 Task: Look for products in the category "Bath" that are on sale.
Action: Mouse moved to (341, 166)
Screenshot: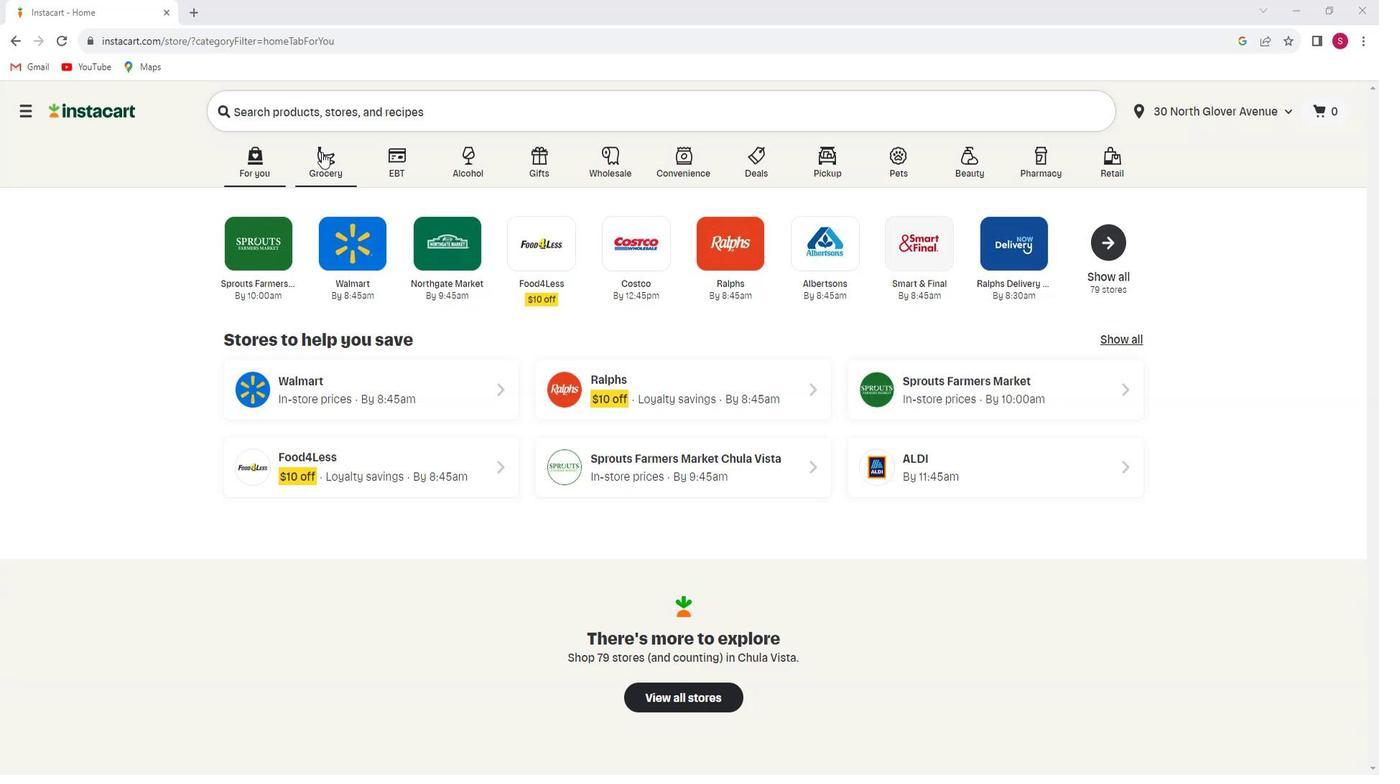 
Action: Mouse pressed left at (341, 166)
Screenshot: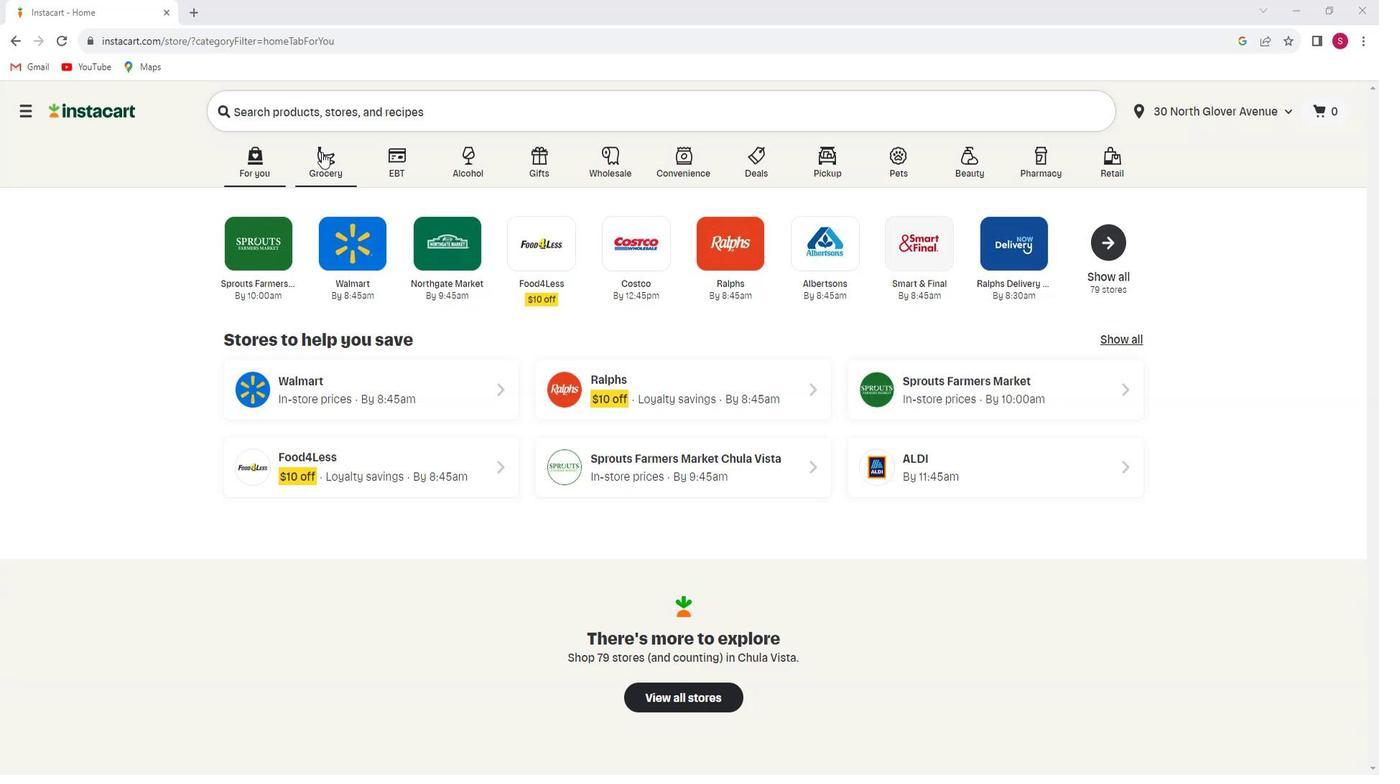 
Action: Mouse moved to (333, 432)
Screenshot: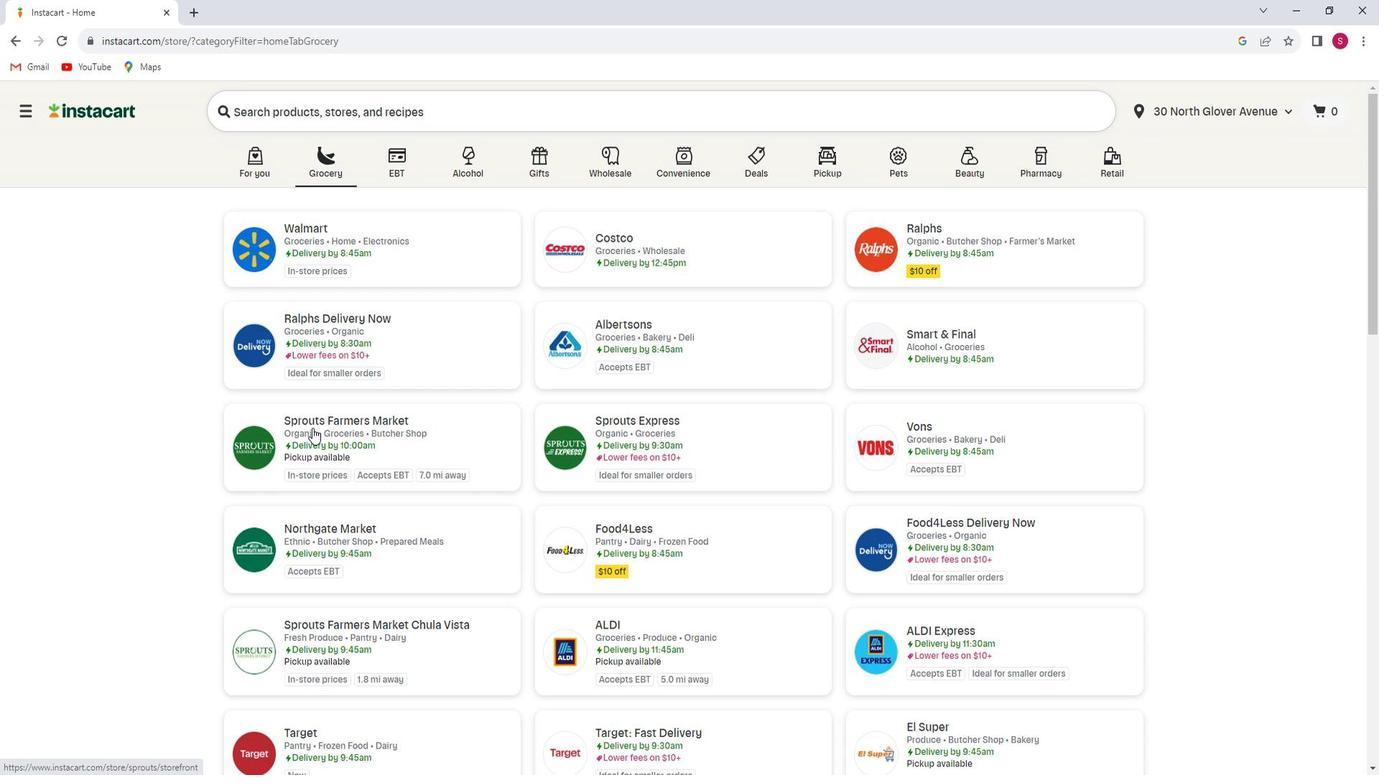 
Action: Mouse pressed left at (333, 432)
Screenshot: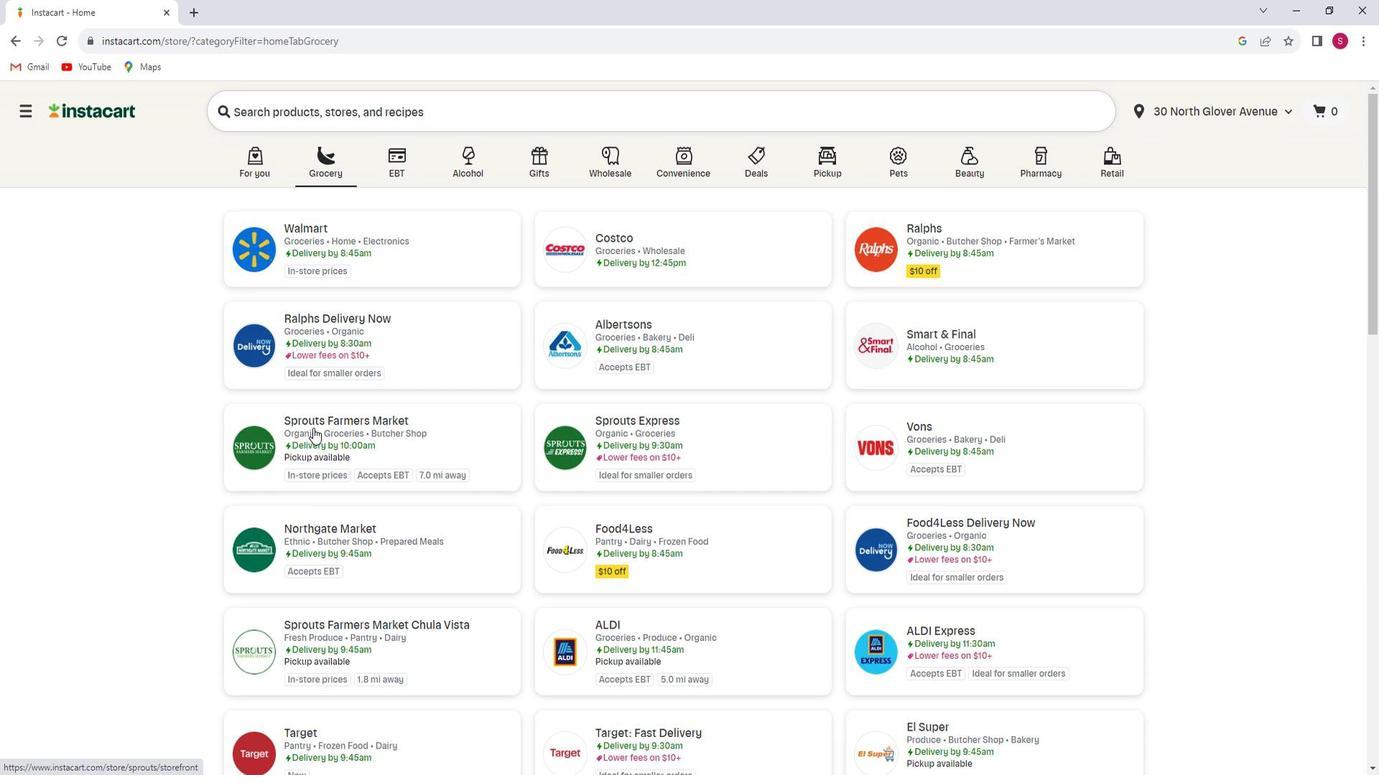 
Action: Mouse moved to (134, 418)
Screenshot: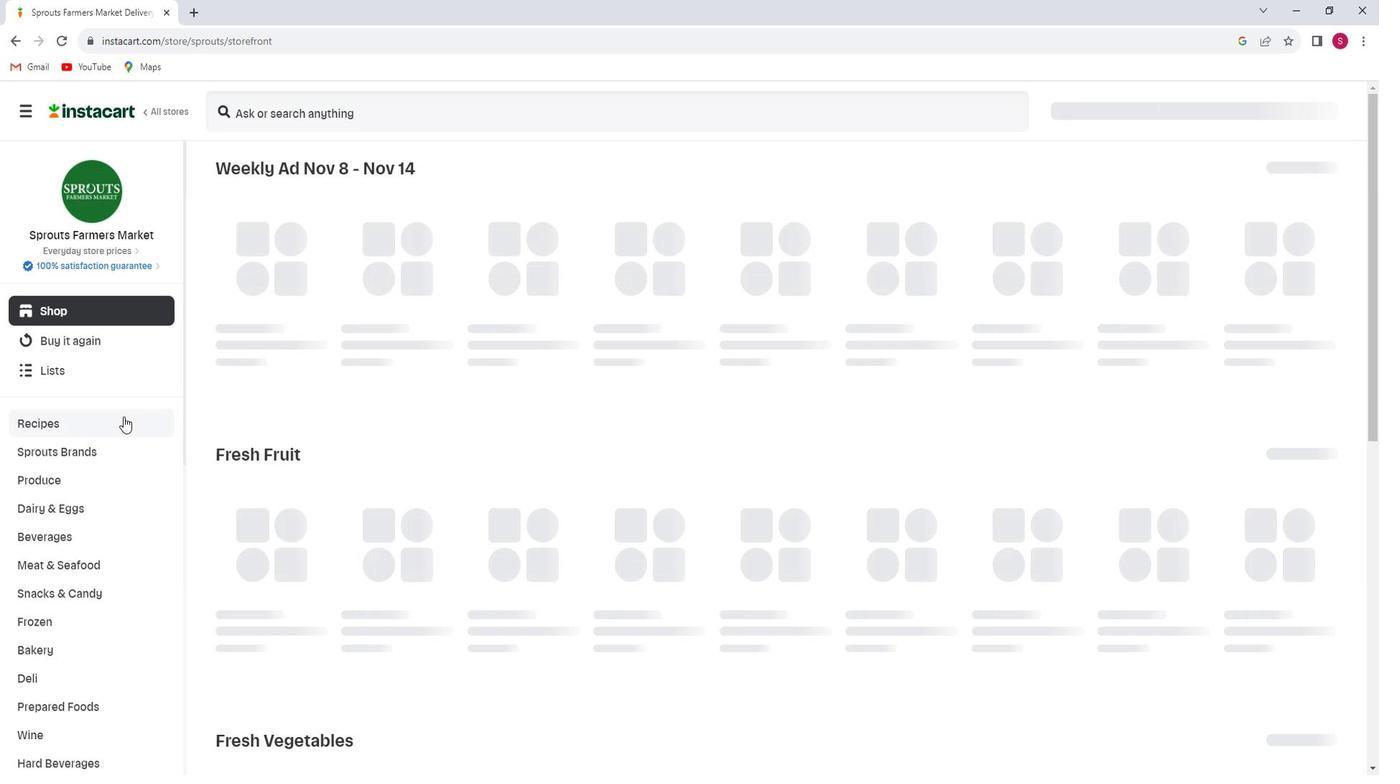 
Action: Mouse scrolled (134, 418) with delta (0, 0)
Screenshot: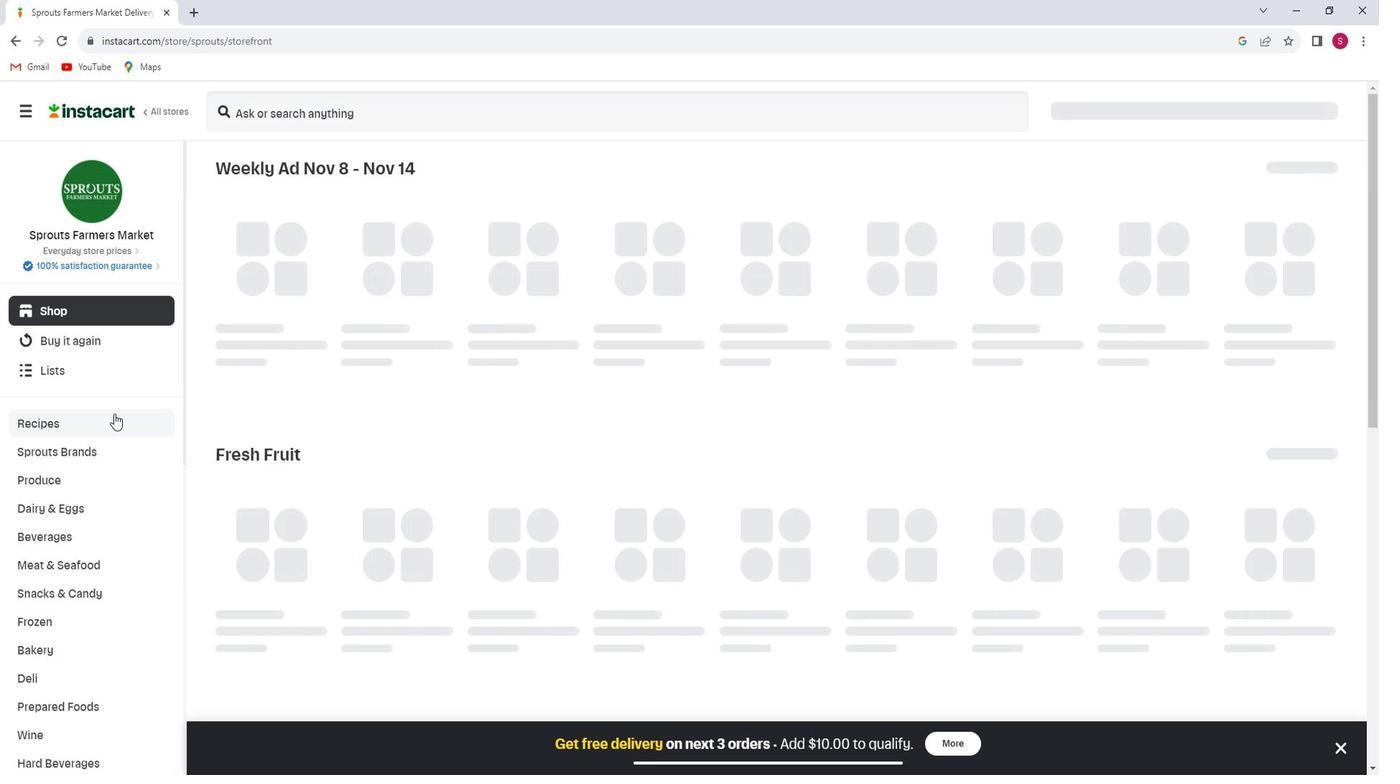 
Action: Mouse scrolled (134, 418) with delta (0, 0)
Screenshot: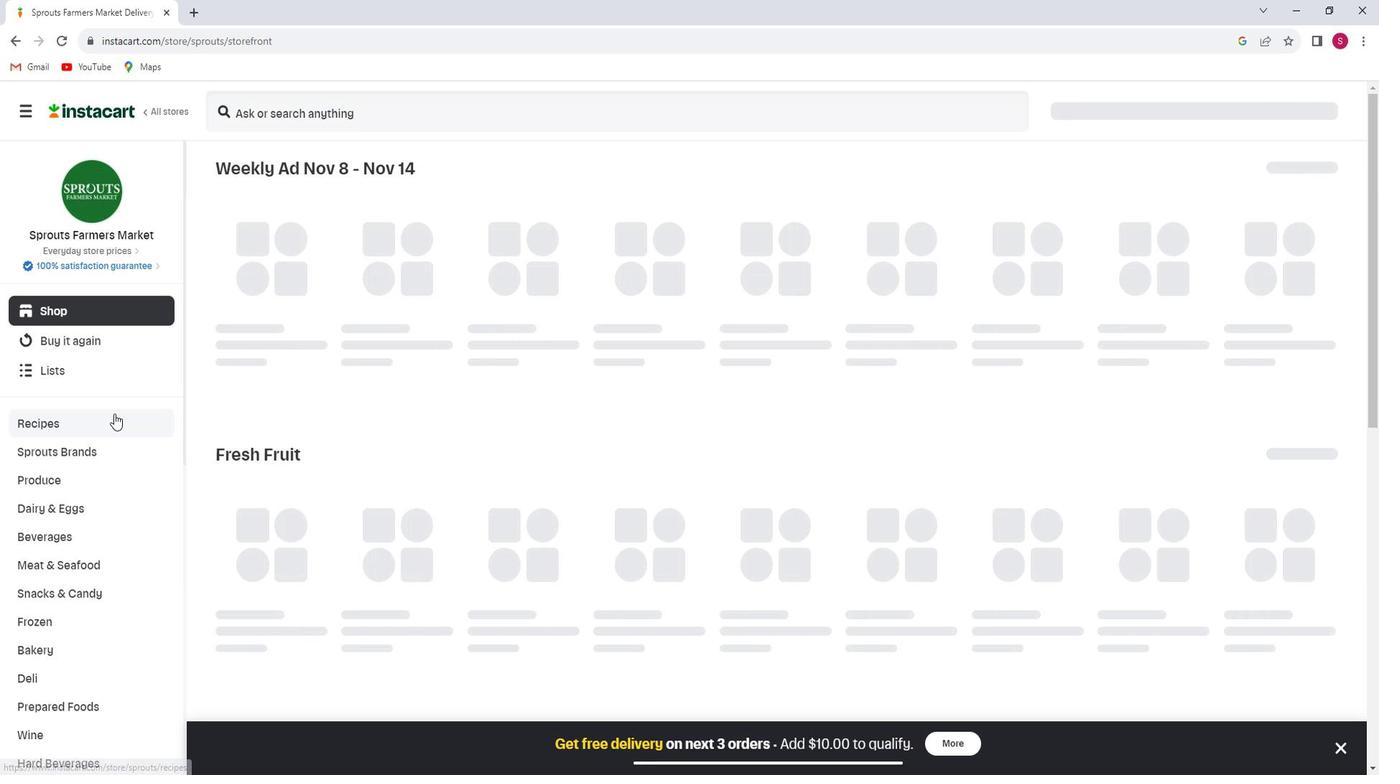 
Action: Mouse scrolled (134, 418) with delta (0, 0)
Screenshot: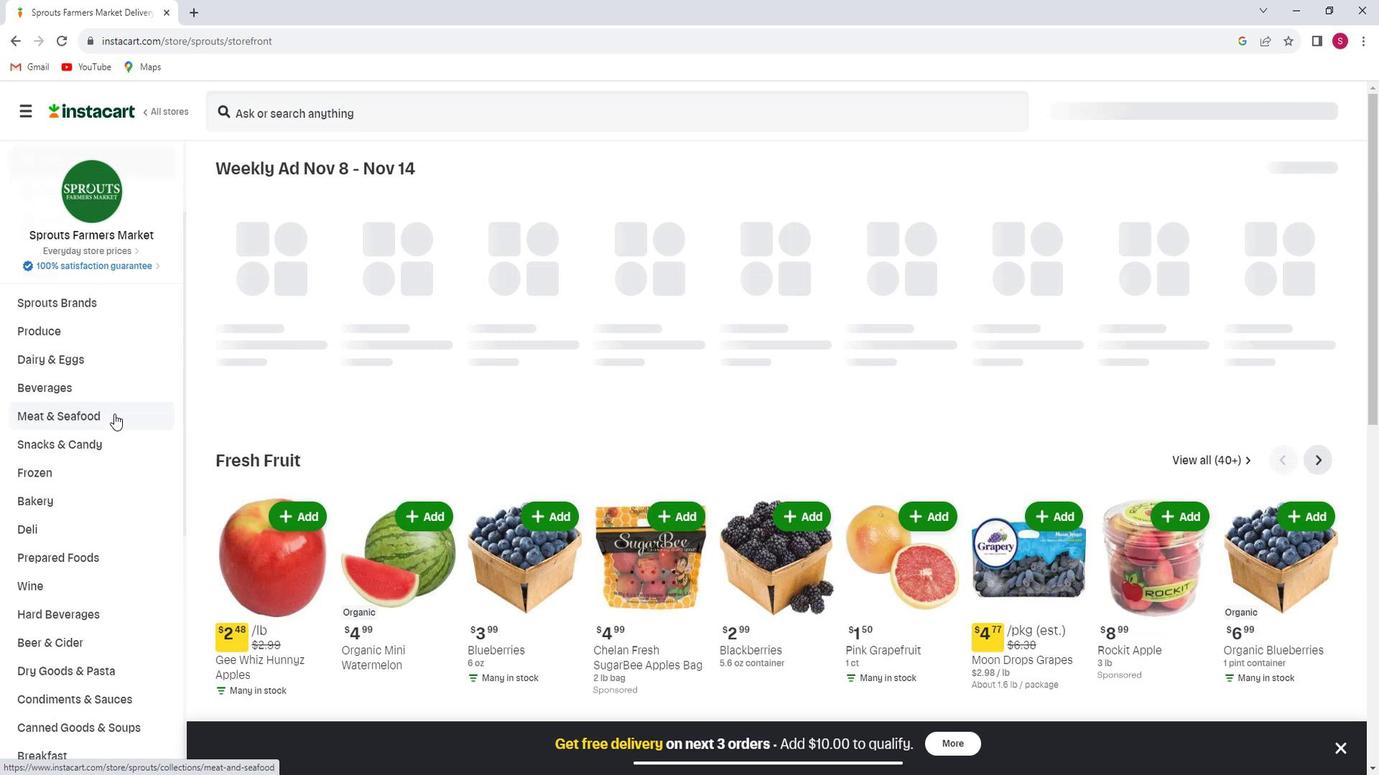 
Action: Mouse scrolled (134, 418) with delta (0, 0)
Screenshot: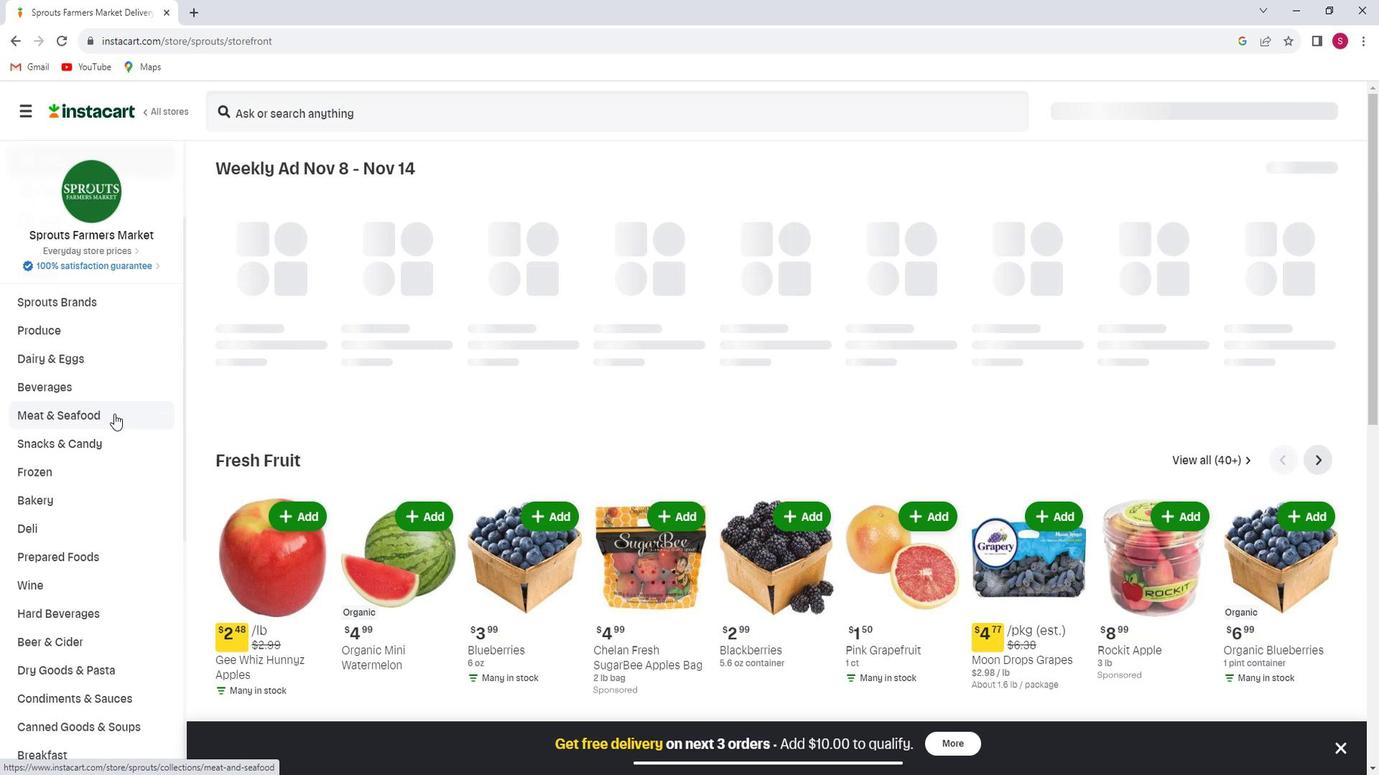 
Action: Mouse scrolled (134, 418) with delta (0, 0)
Screenshot: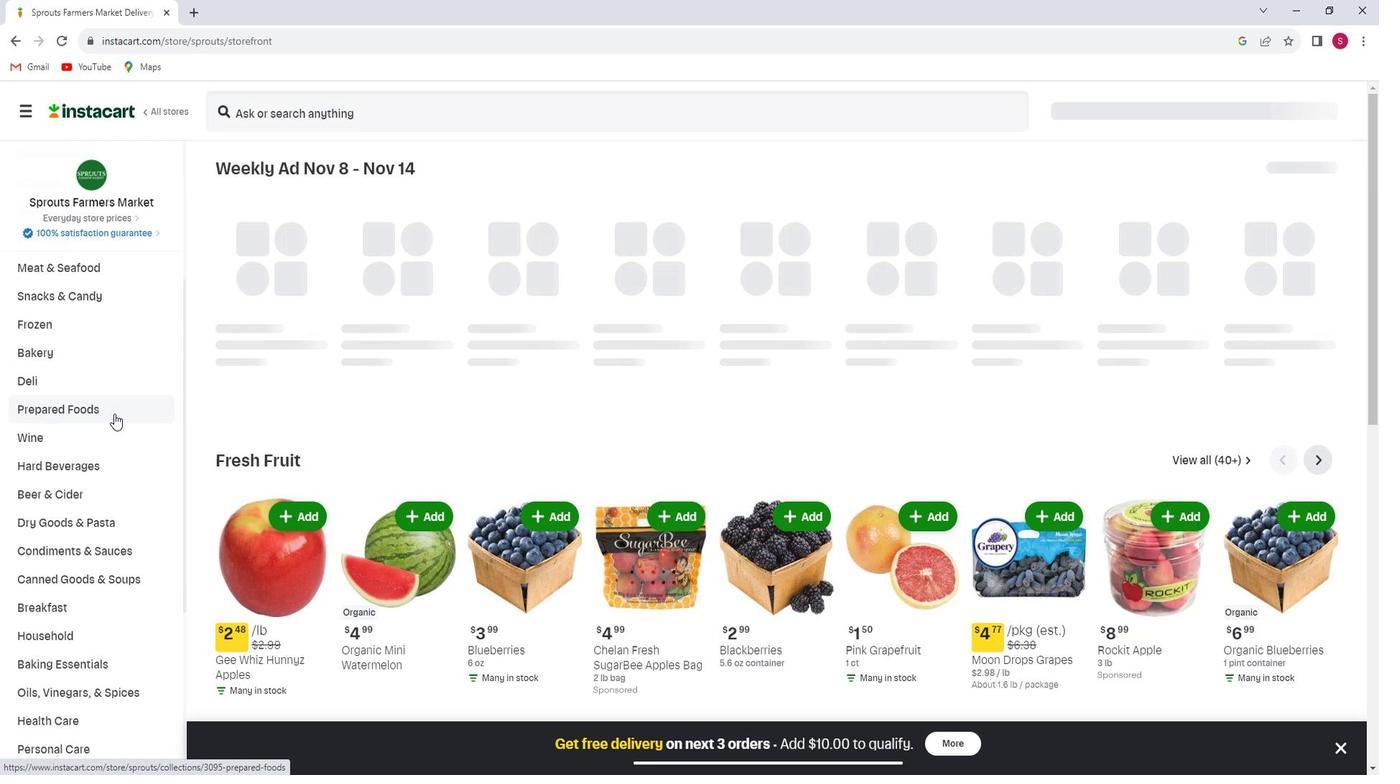 
Action: Mouse moved to (49, 369)
Screenshot: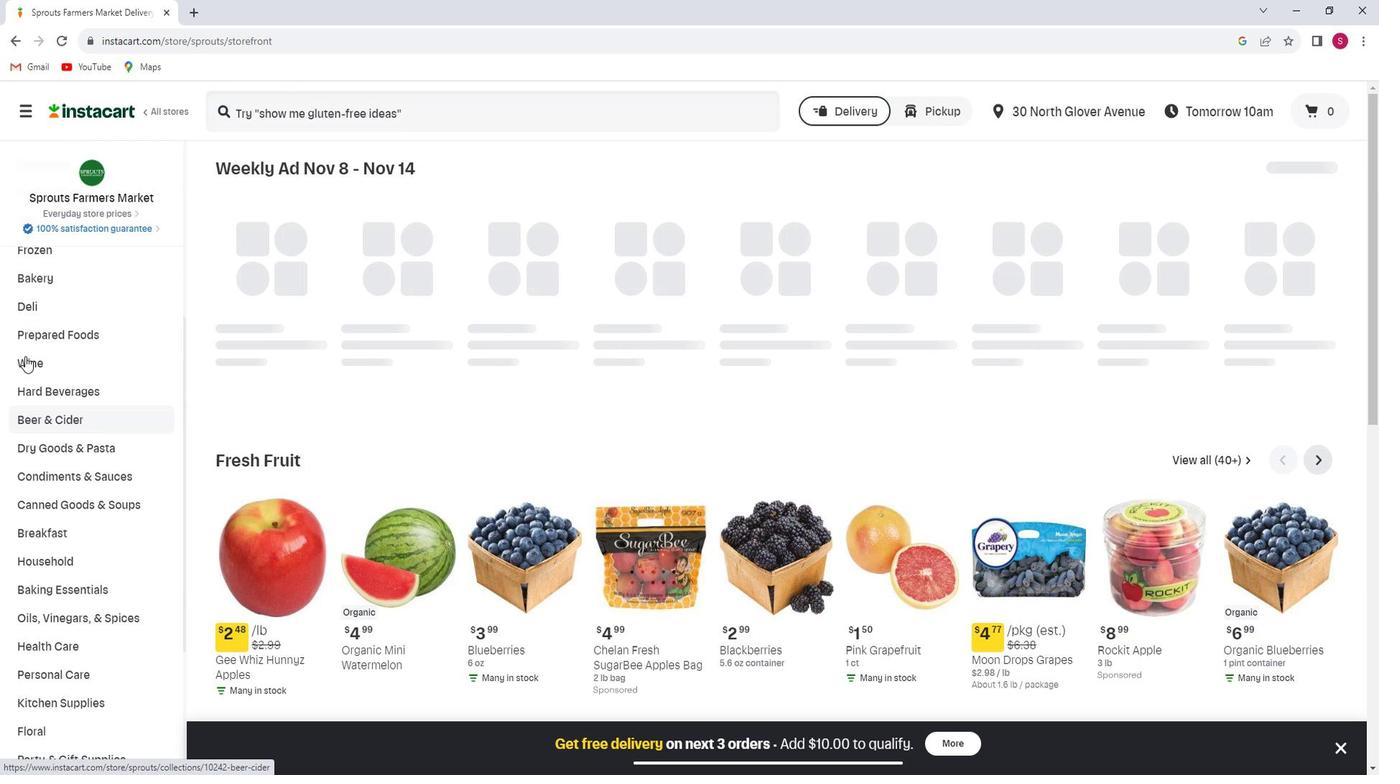 
Action: Mouse scrolled (49, 368) with delta (0, 0)
Screenshot: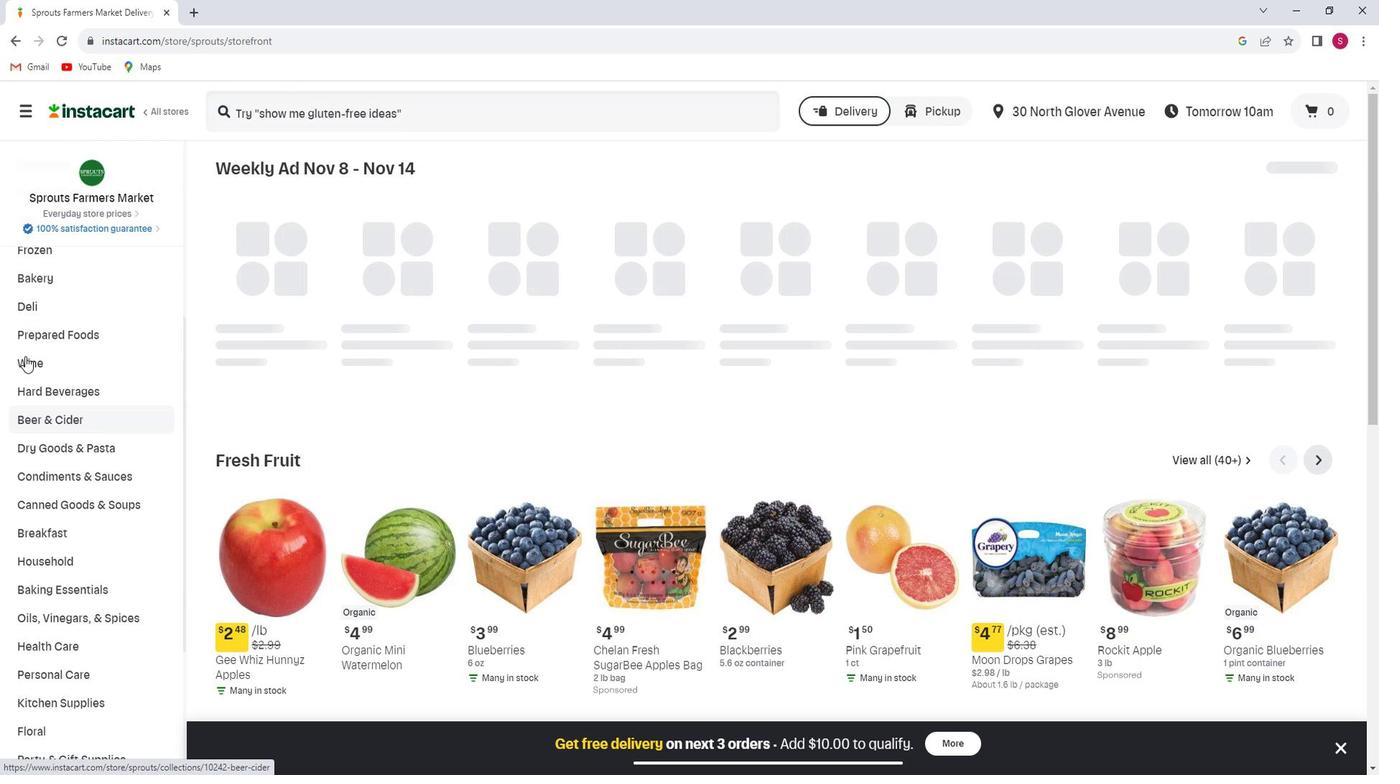 
Action: Mouse moved to (82, 402)
Screenshot: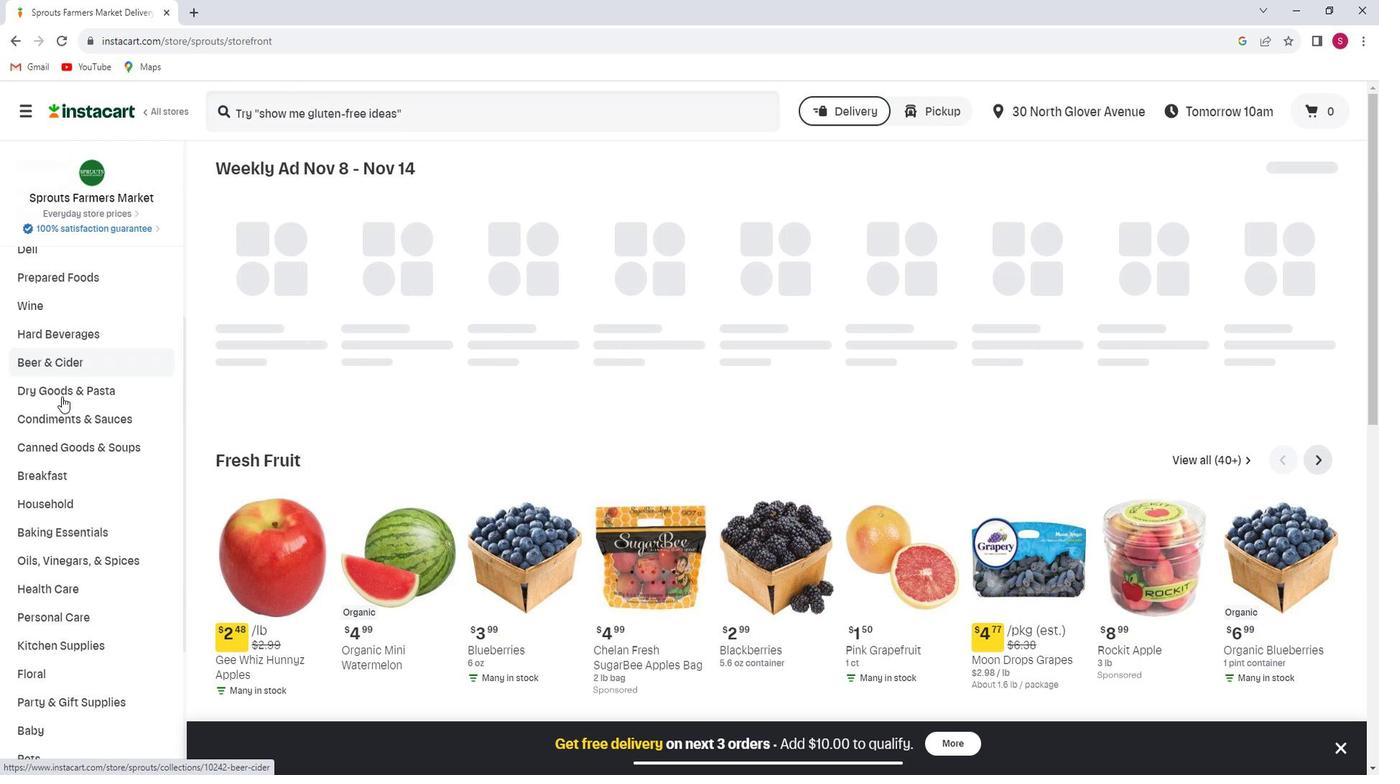 
Action: Mouse scrolled (82, 402) with delta (0, 0)
Screenshot: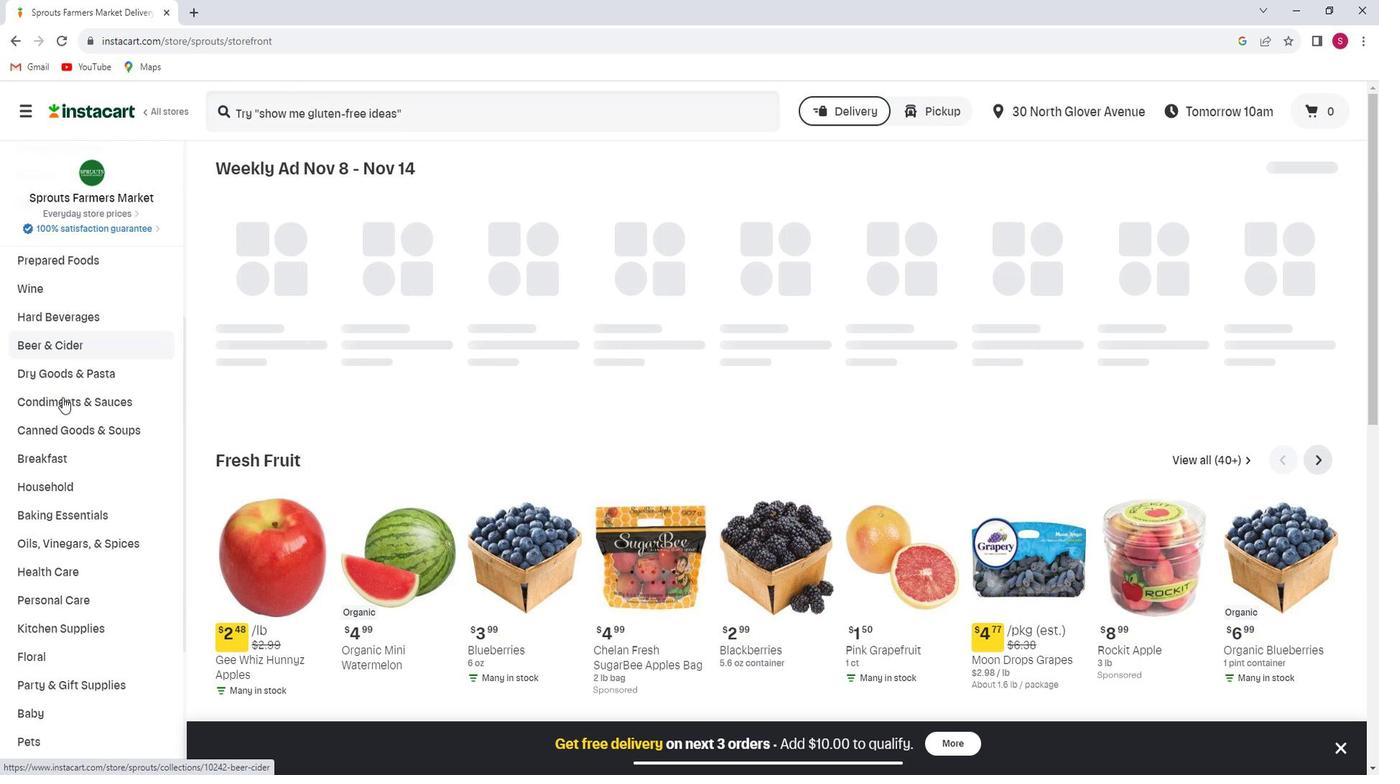
Action: Mouse scrolled (82, 402) with delta (0, 0)
Screenshot: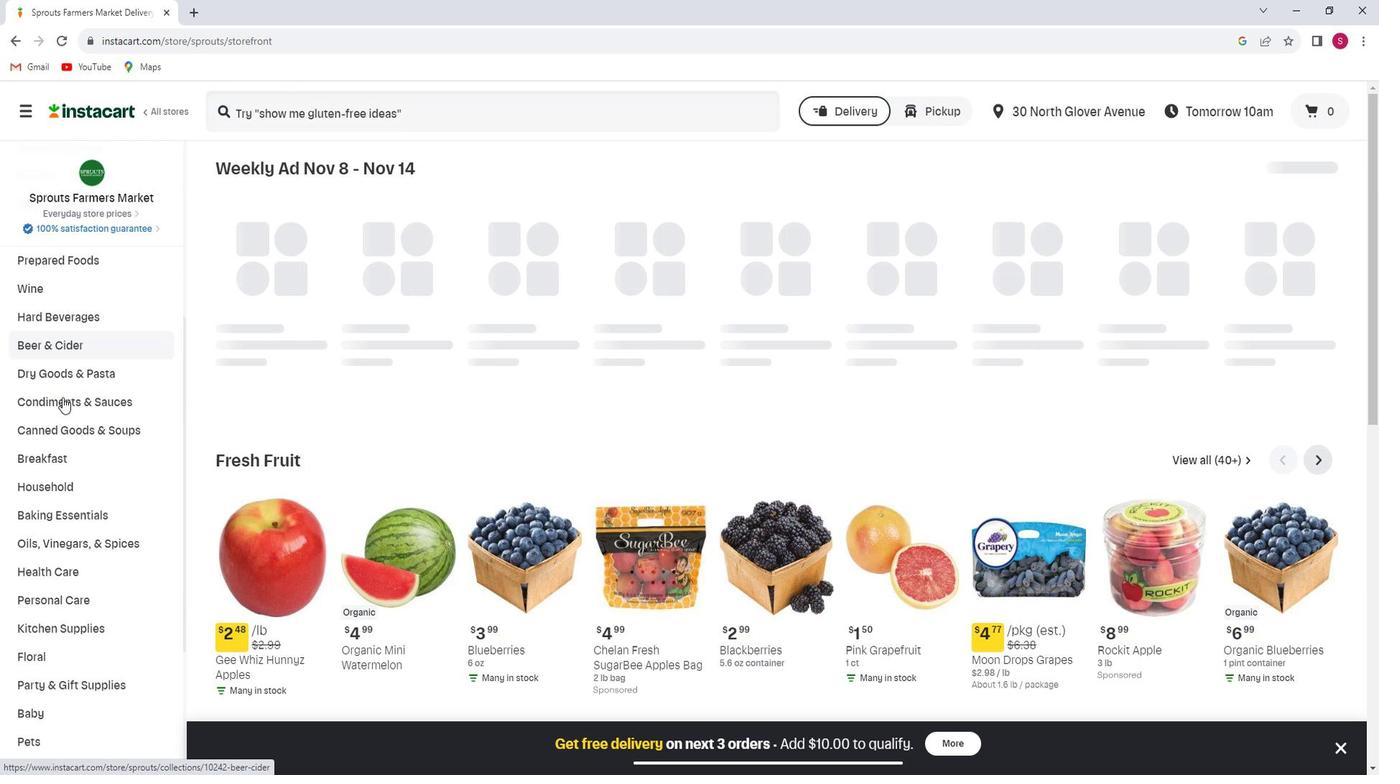 
Action: Mouse moved to (55, 507)
Screenshot: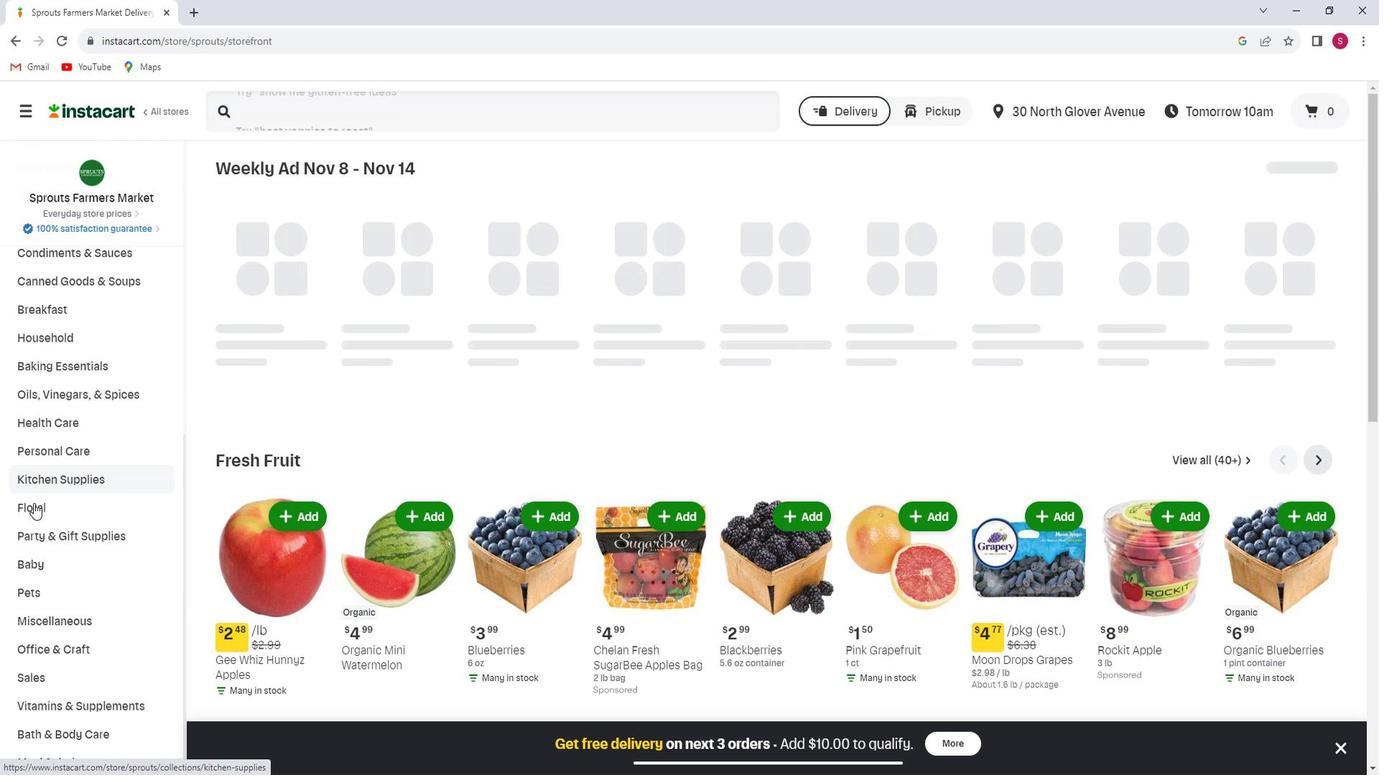 
Action: Mouse scrolled (55, 506) with delta (0, 0)
Screenshot: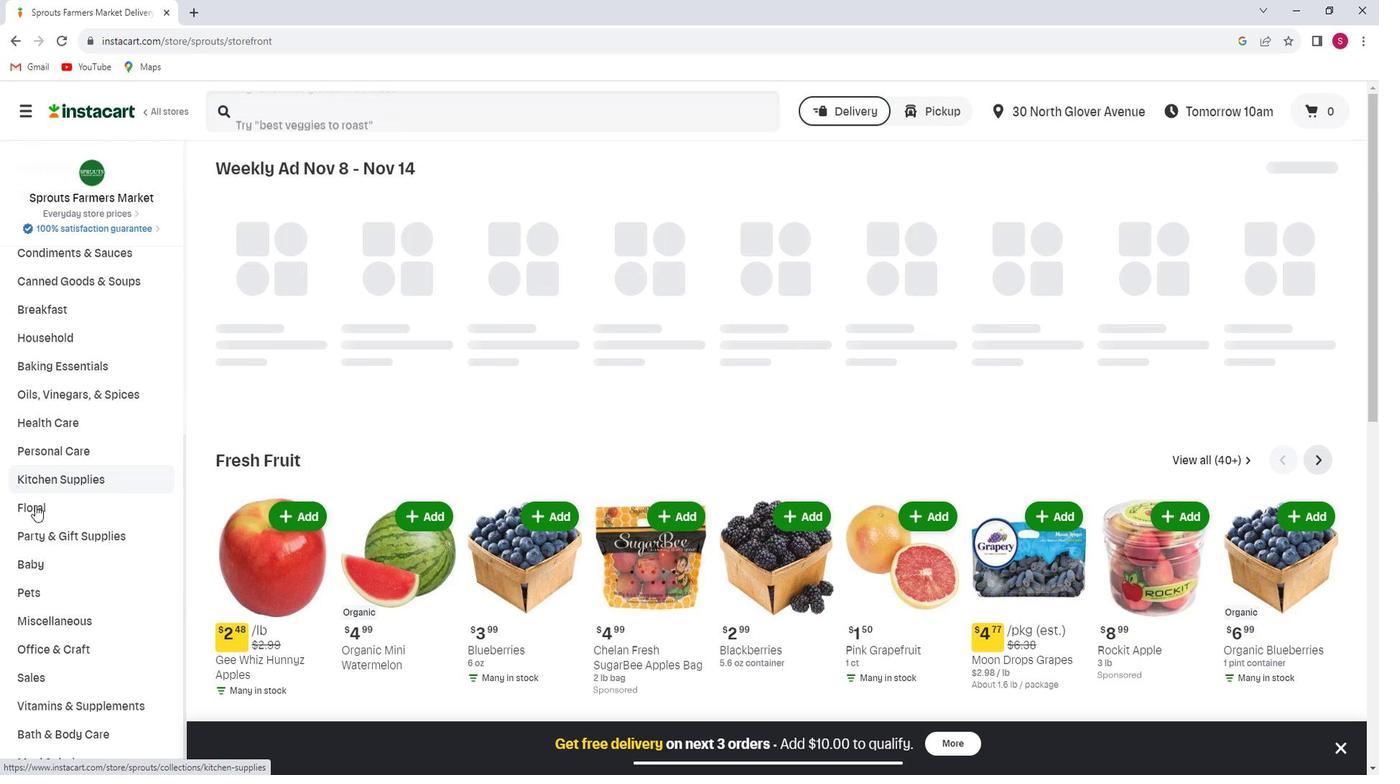 
Action: Mouse moved to (51, 553)
Screenshot: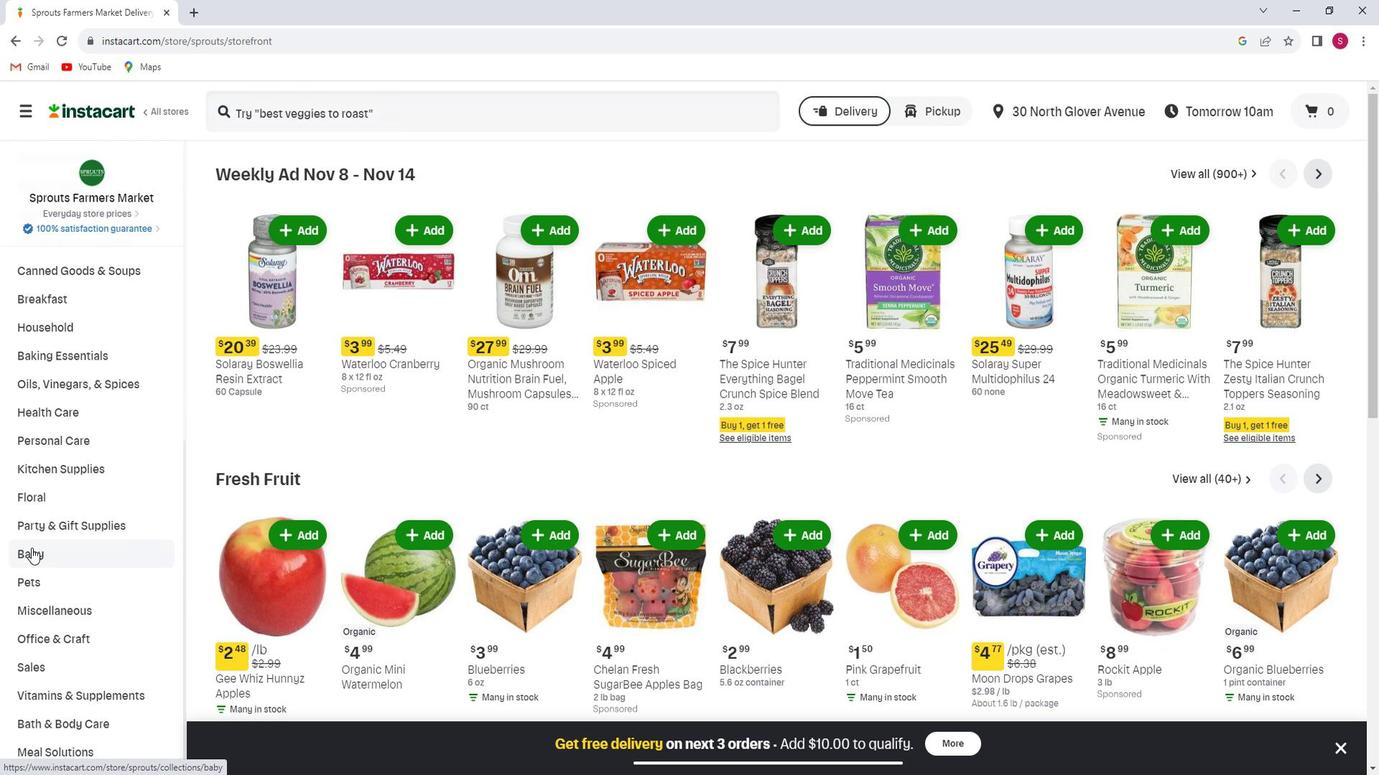 
Action: Mouse pressed left at (51, 553)
Screenshot: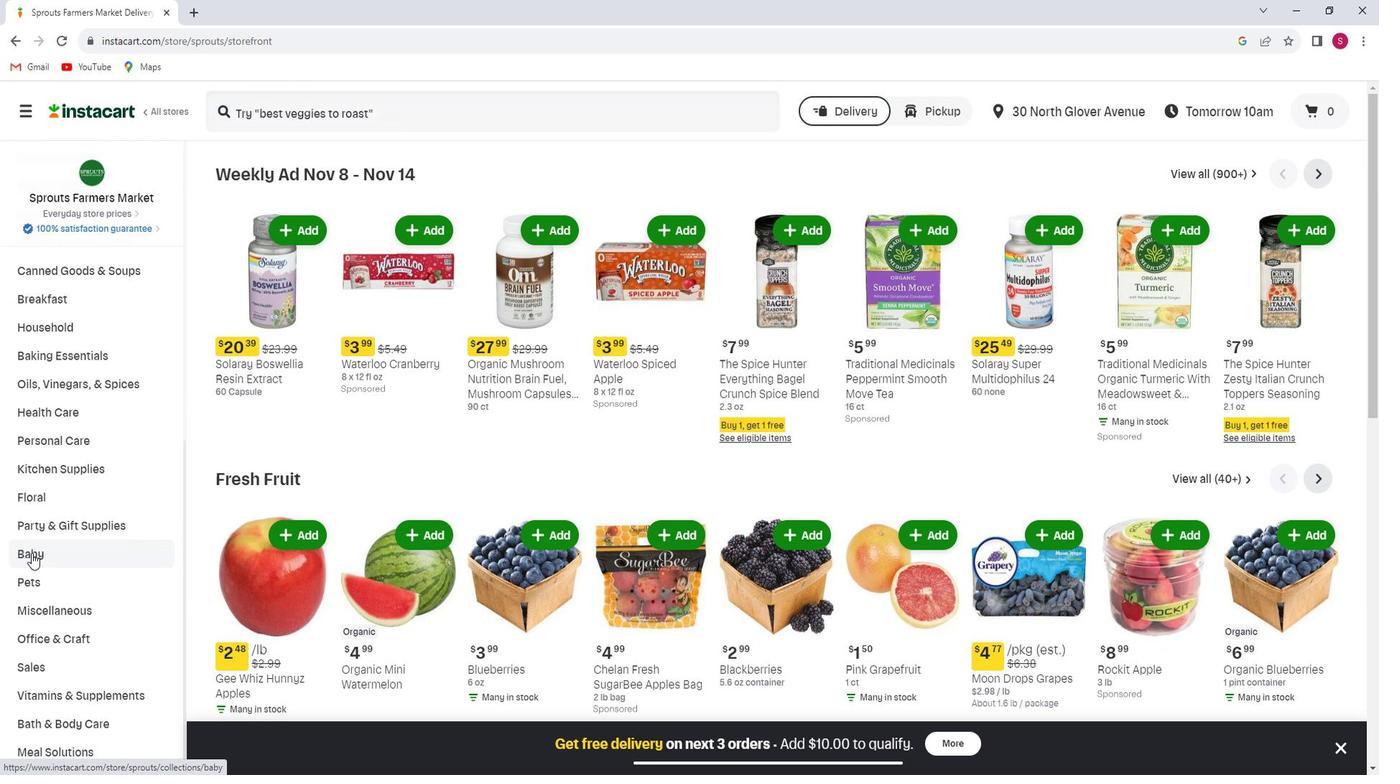 
Action: Mouse moved to (70, 608)
Screenshot: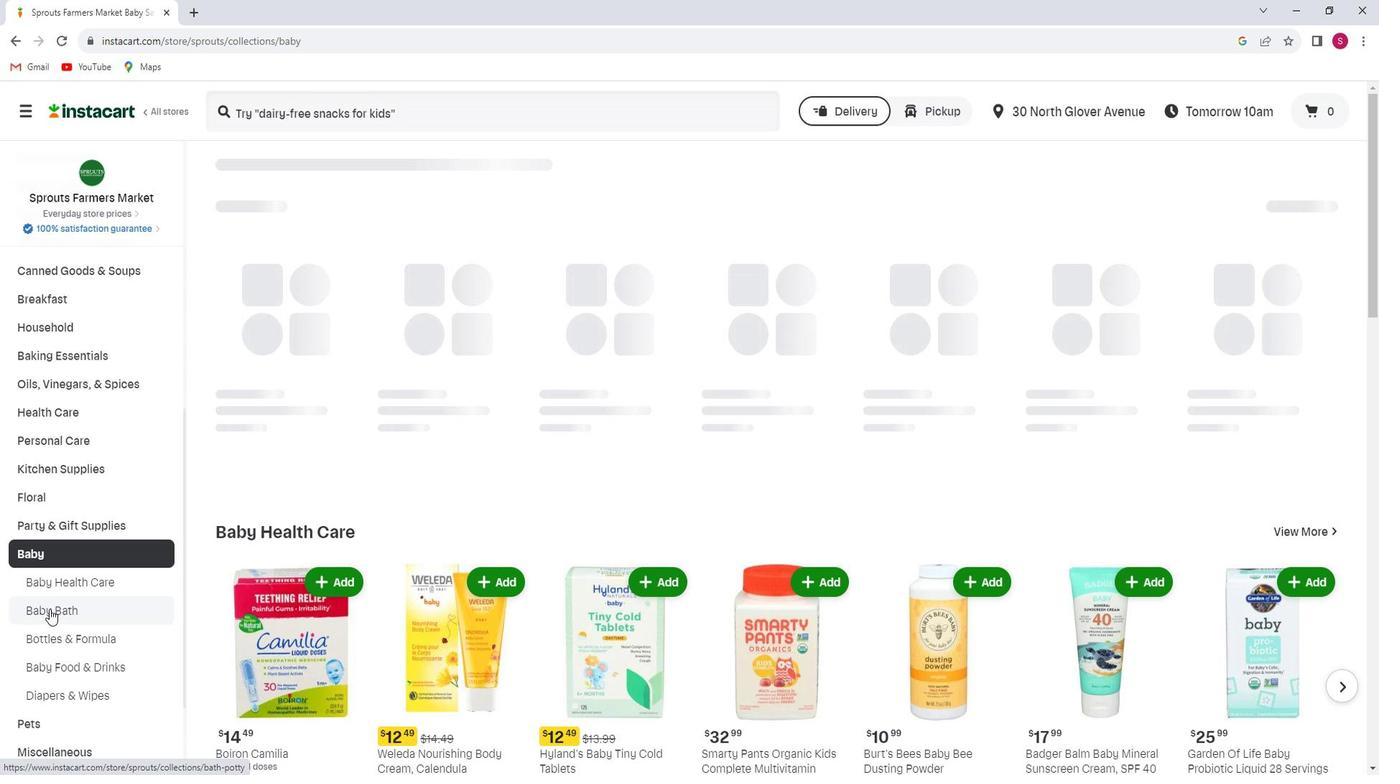 
Action: Mouse pressed left at (70, 608)
Screenshot: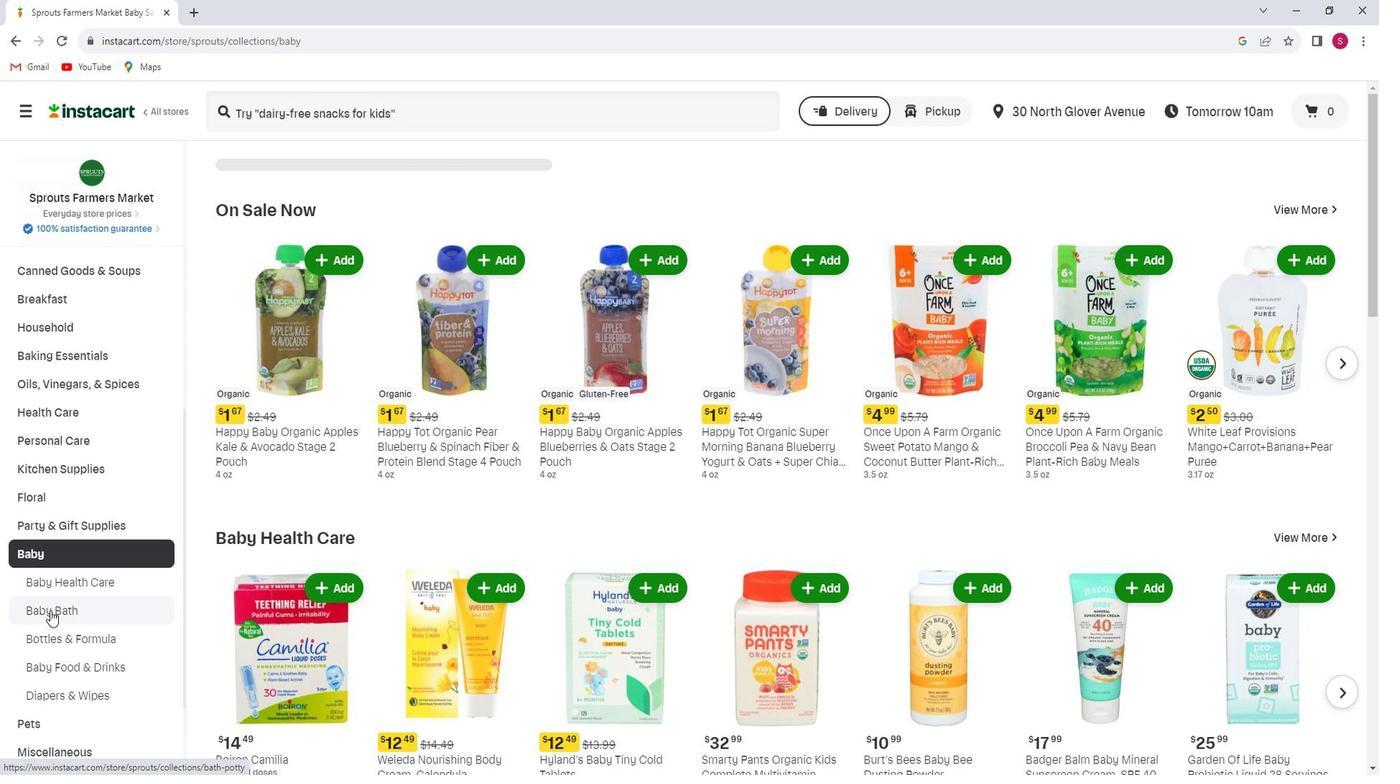 
Action: Mouse moved to (270, 454)
Screenshot: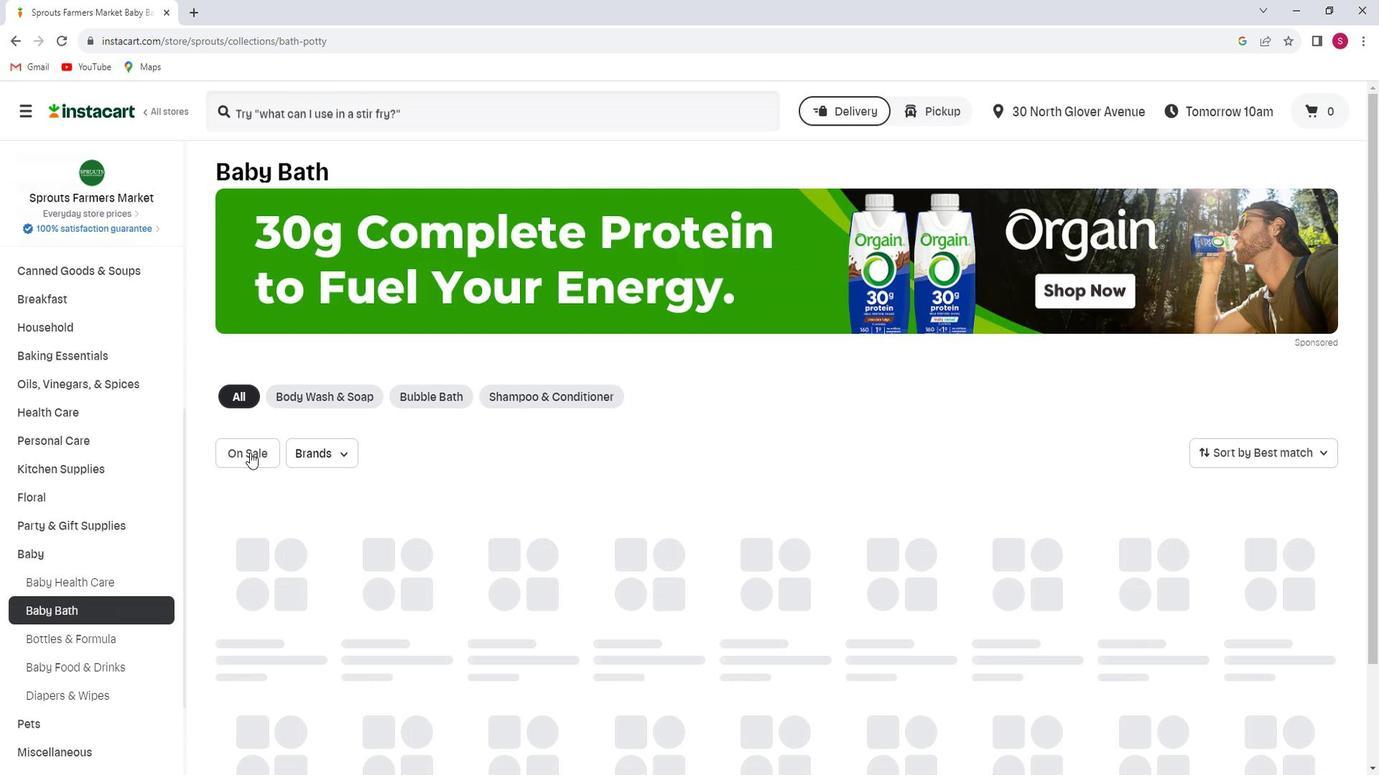 
Action: Mouse pressed left at (270, 454)
Screenshot: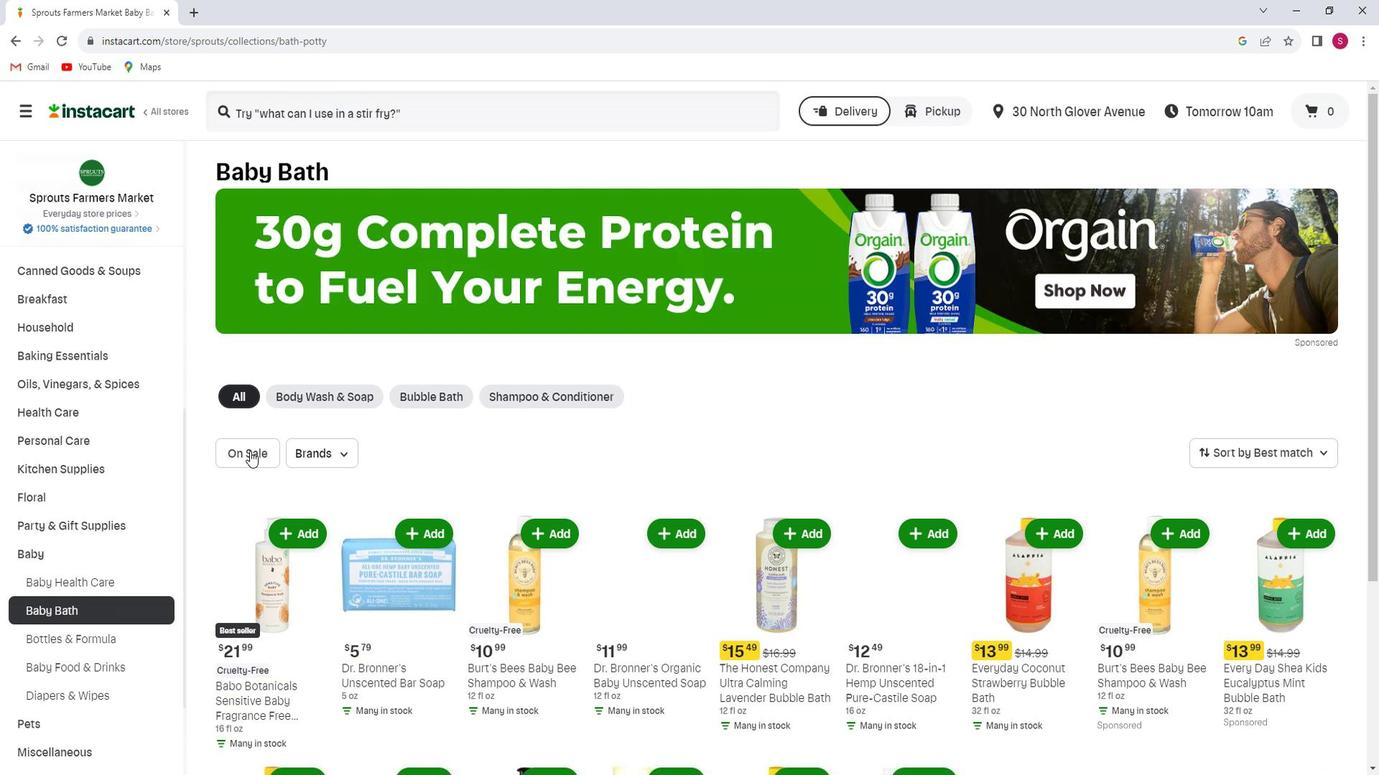 
